 Task: Look for space in Vancouver from 4th may 2023 to 13th may 2023 for 2 adults, 1 child in price range Rs.20000 to Rs.28000. Place can be entire place or private room with 1  bedroom having 2 beds and 1 bathroom. Property type can be flat. Amenities needed are: wifi, pool, breakfast. Booking option can be shelf check-in. Required host language is English.
Action: Mouse moved to (337, 387)
Screenshot: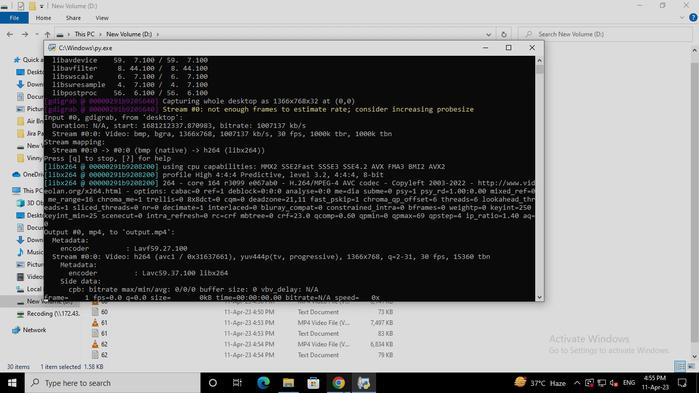 
Action: Mouse pressed left at (337, 387)
Screenshot: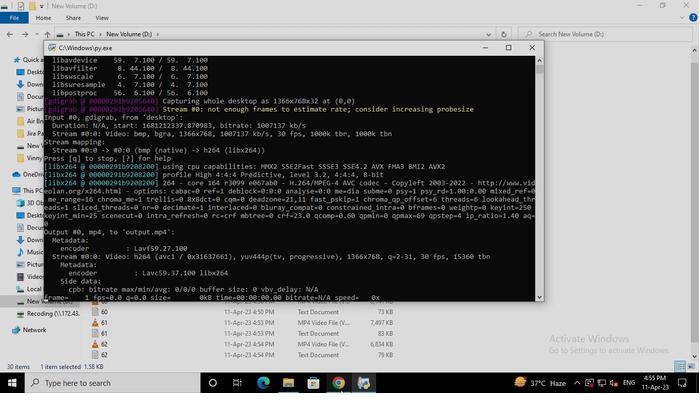 
Action: Mouse moved to (291, 85)
Screenshot: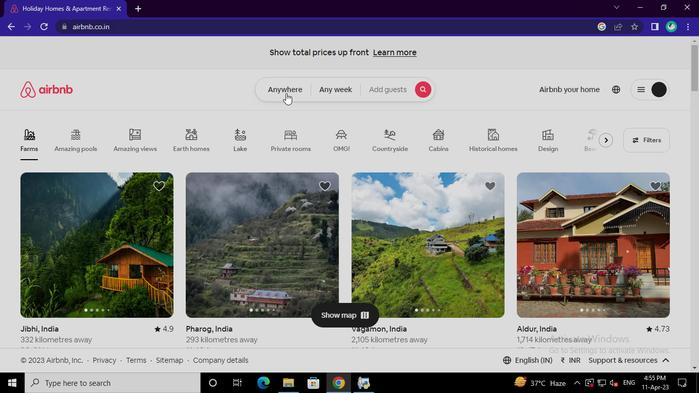 
Action: Mouse pressed left at (291, 85)
Screenshot: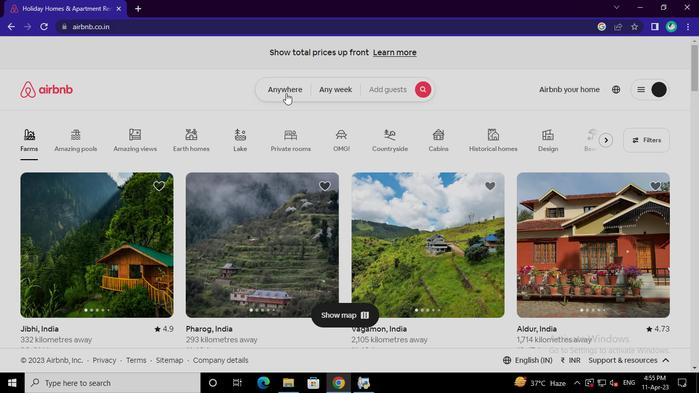 
Action: Mouse moved to (244, 126)
Screenshot: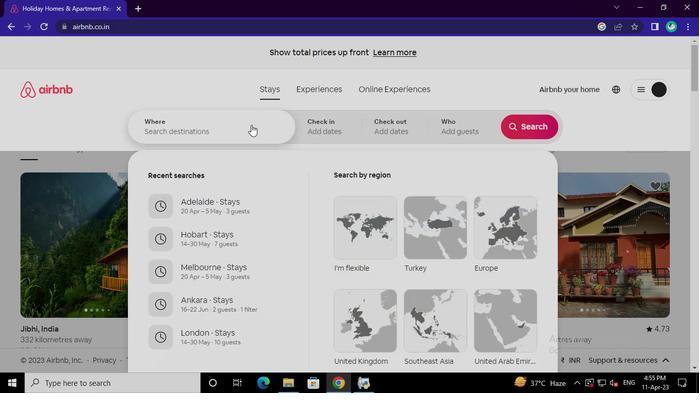 
Action: Mouse pressed left at (244, 126)
Screenshot: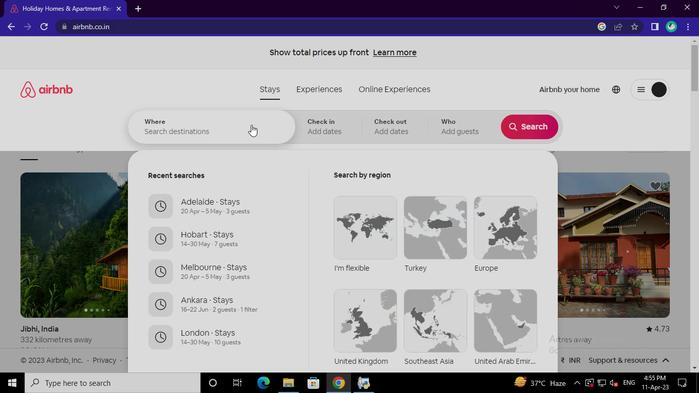 
Action: Mouse moved to (244, 126)
Screenshot: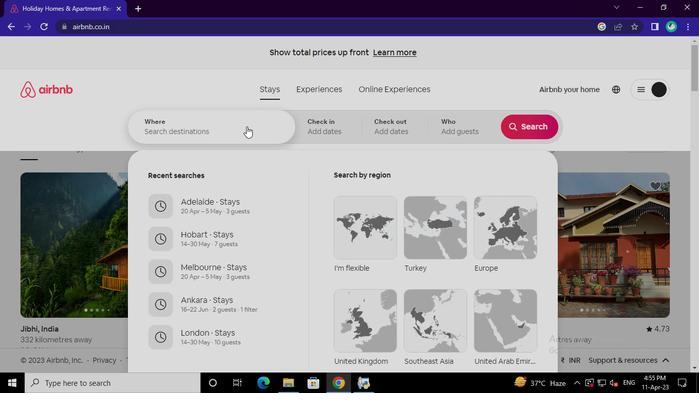 
Action: Keyboard v
Screenshot: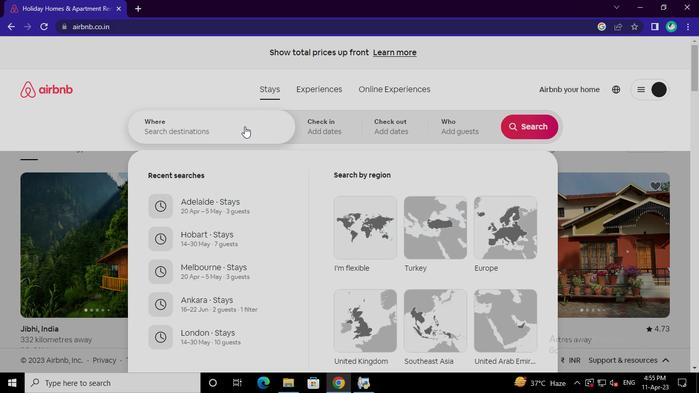 
Action: Keyboard a
Screenshot: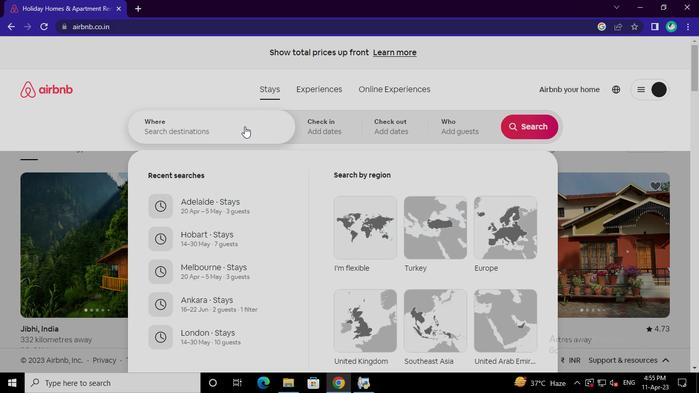 
Action: Keyboard n
Screenshot: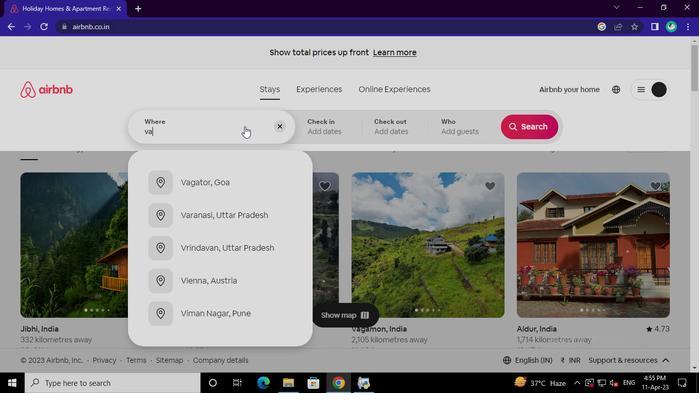 
Action: Keyboard c
Screenshot: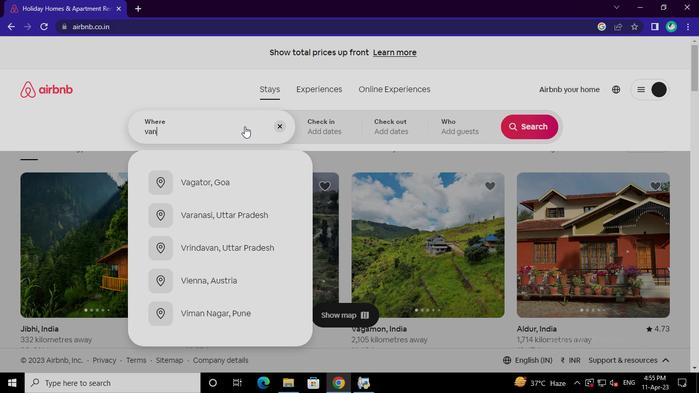 
Action: Keyboard o
Screenshot: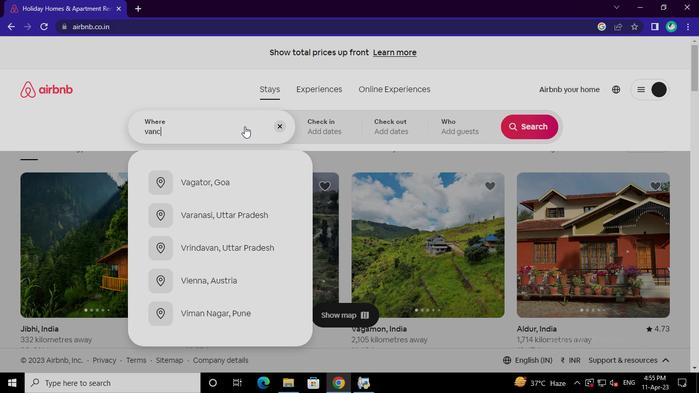 
Action: Keyboard u
Screenshot: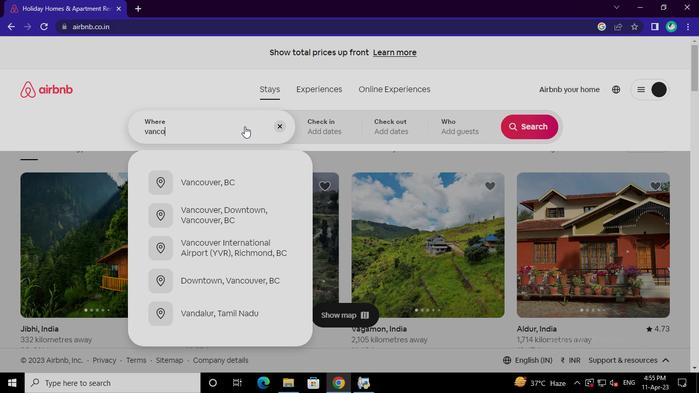 
Action: Keyboard v
Screenshot: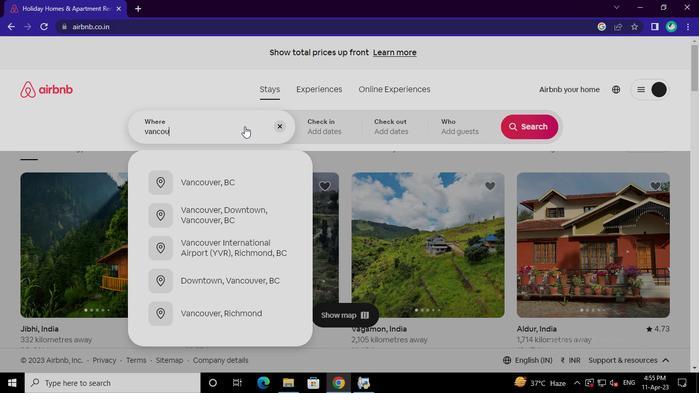 
Action: Keyboard e
Screenshot: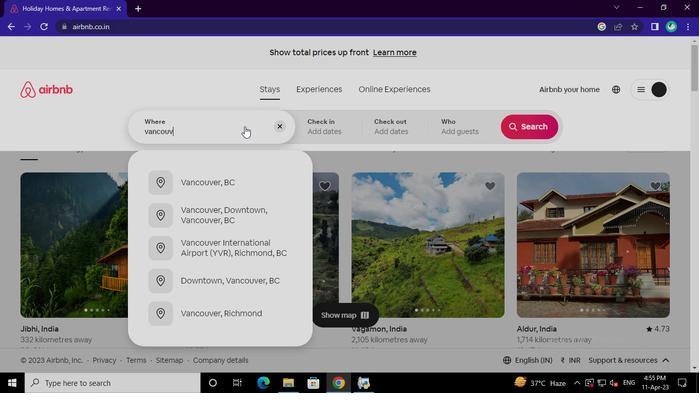 
Action: Keyboard r
Screenshot: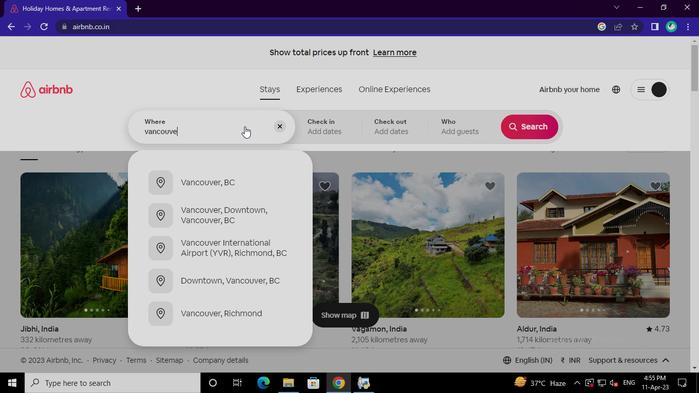 
Action: Mouse moved to (230, 179)
Screenshot: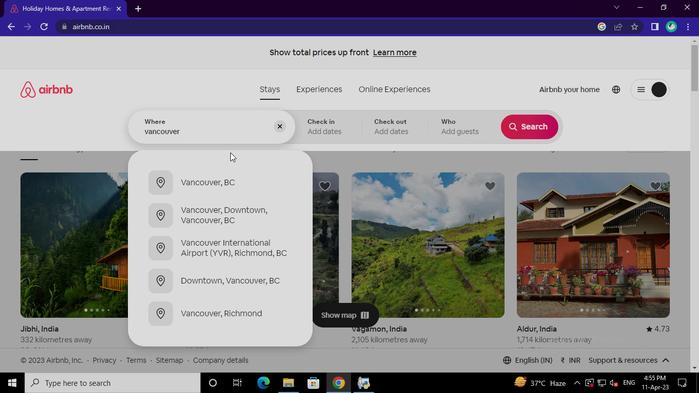 
Action: Mouse pressed left at (230, 179)
Screenshot: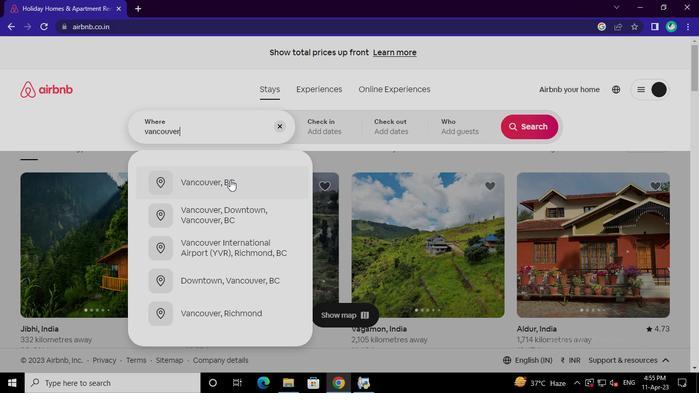 
Action: Mouse moved to (459, 248)
Screenshot: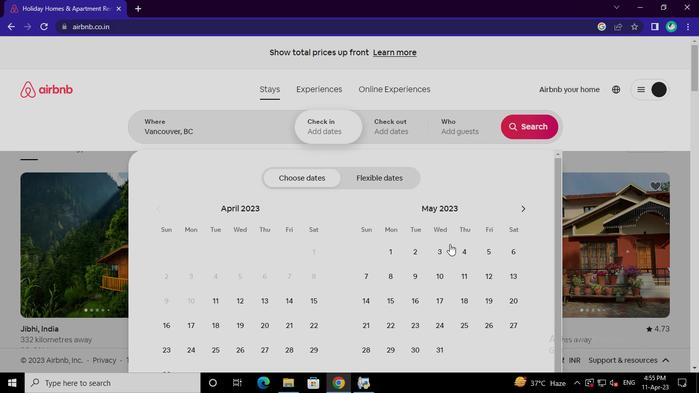 
Action: Mouse pressed left at (459, 248)
Screenshot: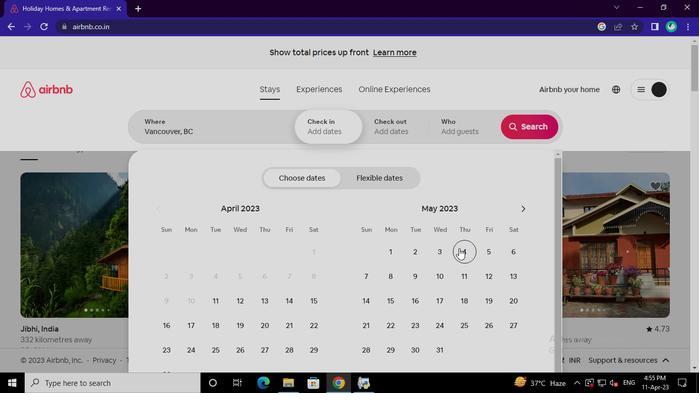 
Action: Mouse moved to (510, 279)
Screenshot: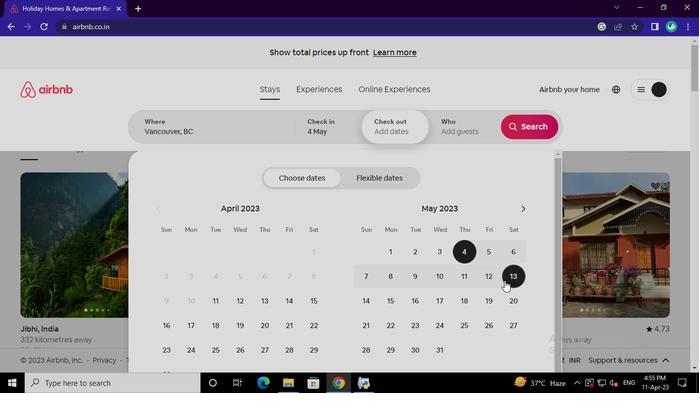 
Action: Mouse pressed left at (510, 279)
Screenshot: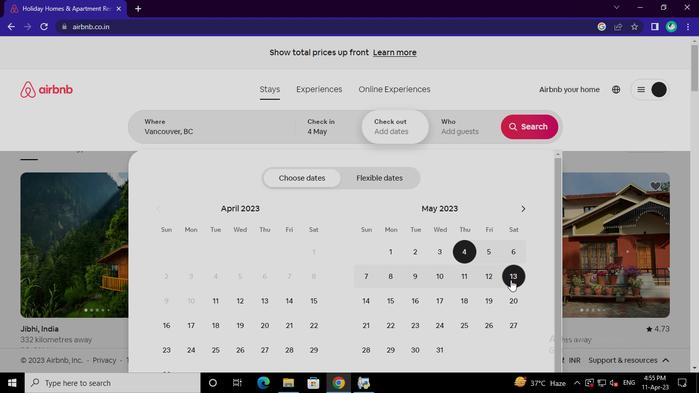 
Action: Mouse moved to (460, 130)
Screenshot: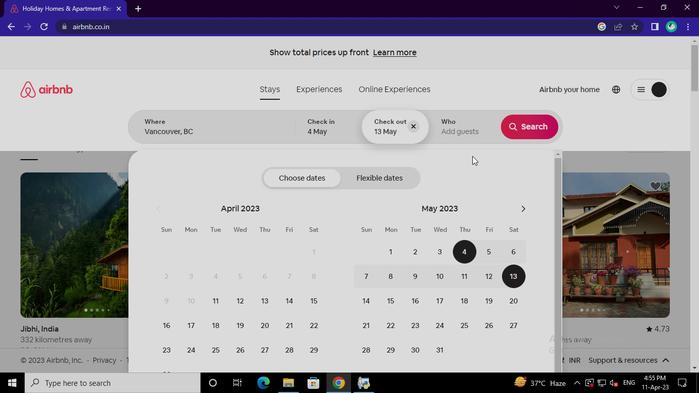 
Action: Mouse pressed left at (460, 130)
Screenshot: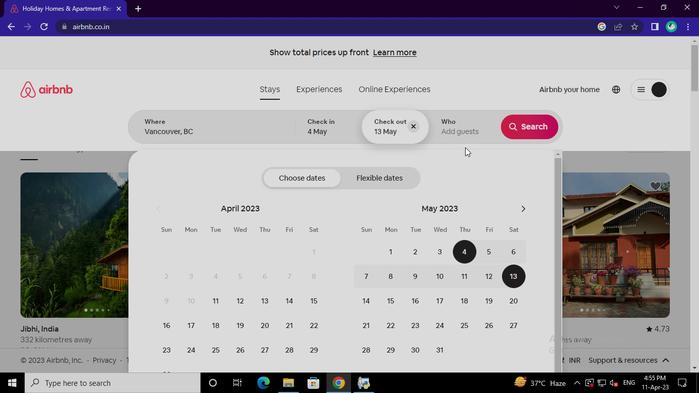 
Action: Mouse moved to (529, 182)
Screenshot: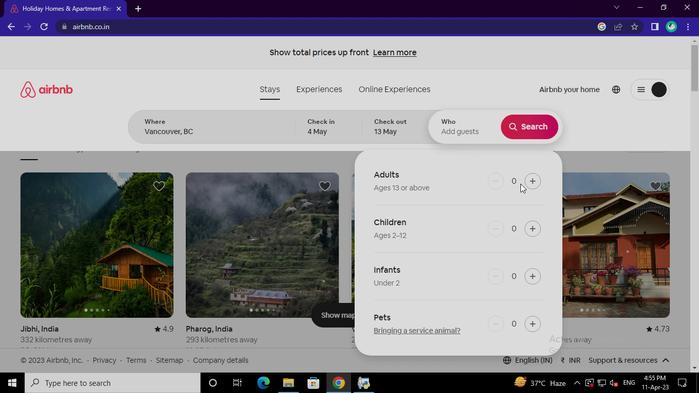 
Action: Mouse pressed left at (529, 182)
Screenshot: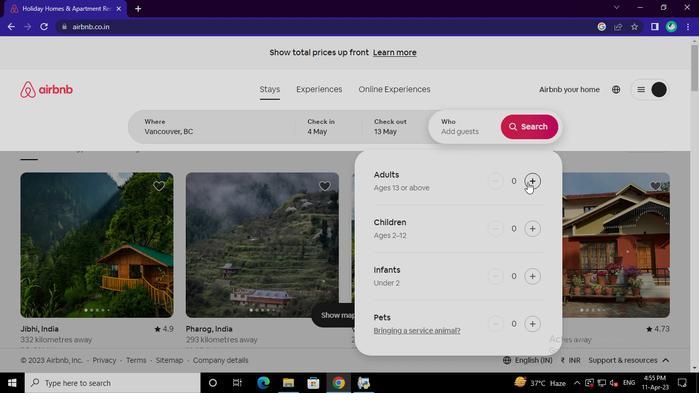 
Action: Mouse pressed left at (529, 182)
Screenshot: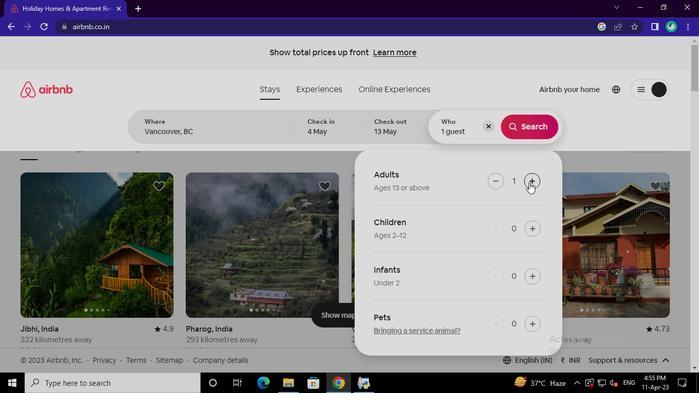 
Action: Mouse moved to (534, 224)
Screenshot: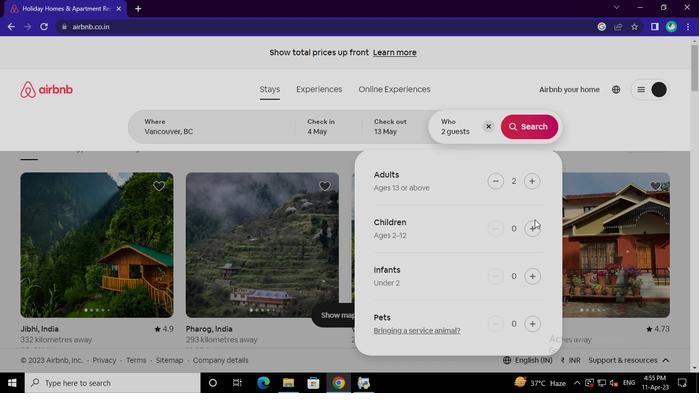 
Action: Mouse pressed left at (534, 224)
Screenshot: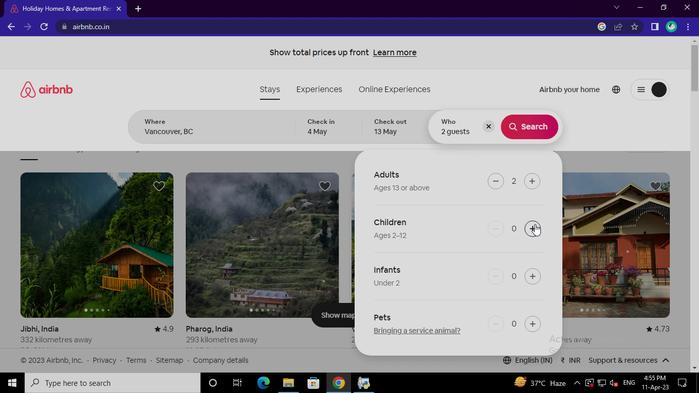 
Action: Mouse moved to (526, 131)
Screenshot: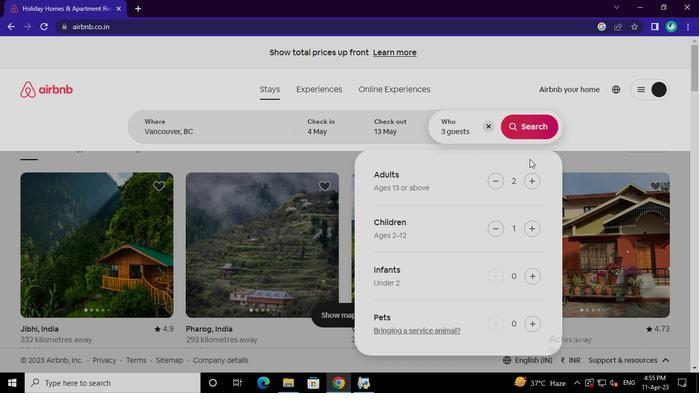 
Action: Mouse pressed left at (526, 131)
Screenshot: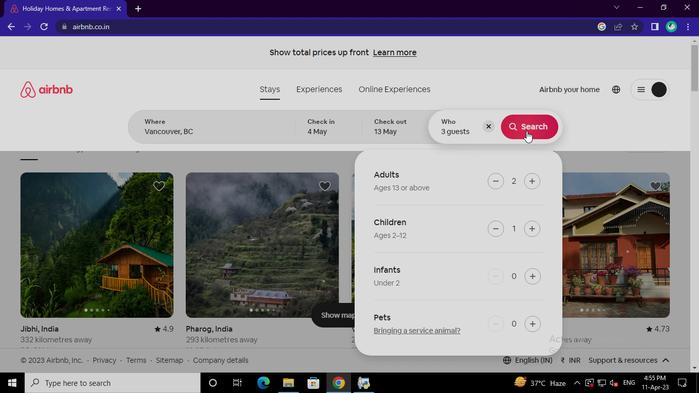 
Action: Mouse moved to (667, 97)
Screenshot: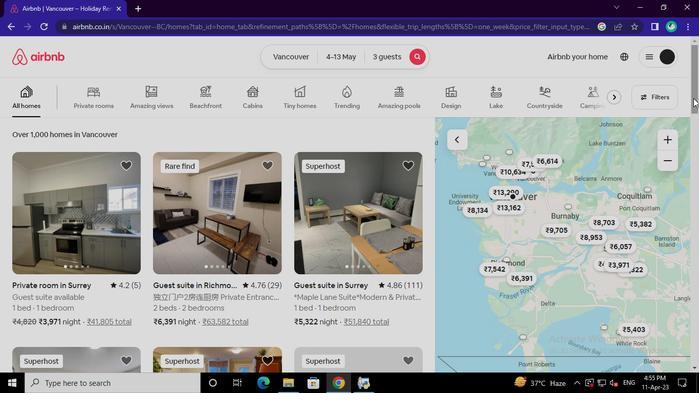 
Action: Mouse pressed left at (667, 97)
Screenshot: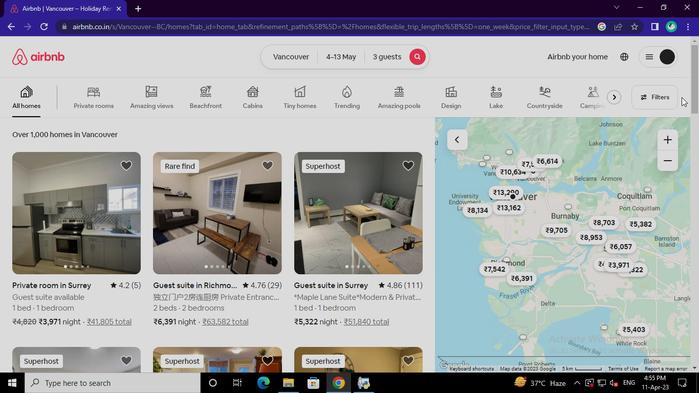 
Action: Mouse moved to (281, 223)
Screenshot: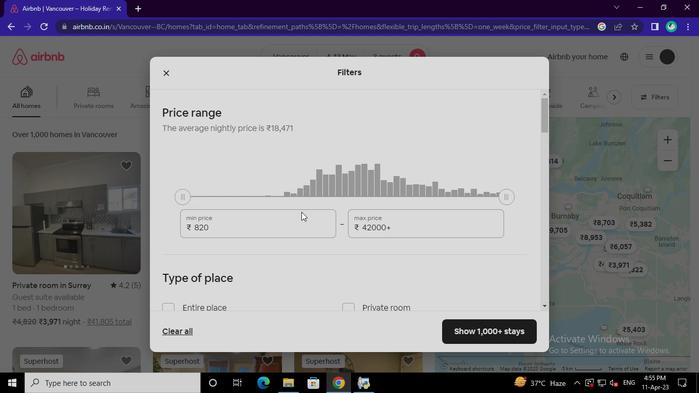 
Action: Mouse pressed left at (281, 223)
Screenshot: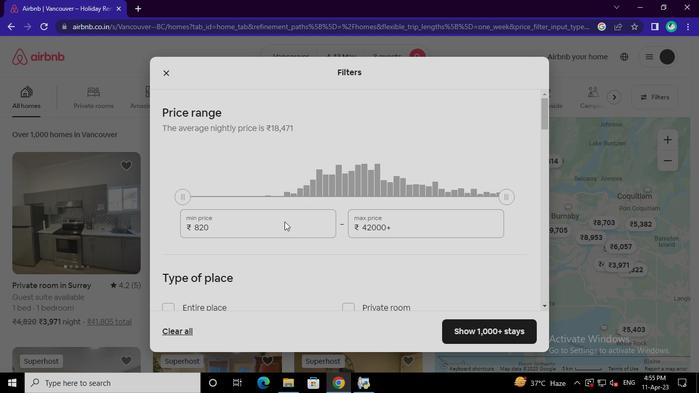 
Action: Keyboard Key.backspace
Screenshot: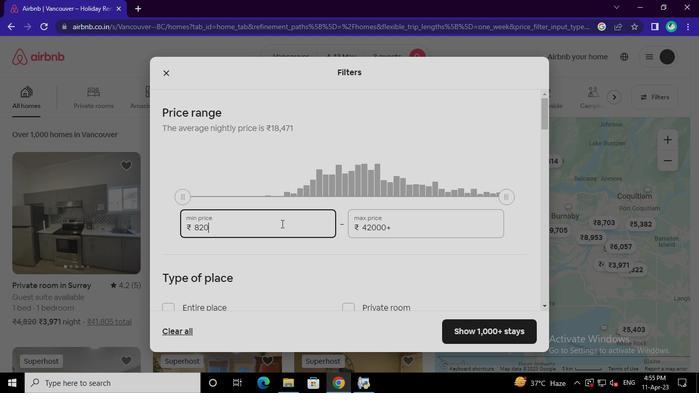 
Action: Keyboard Key.backspace
Screenshot: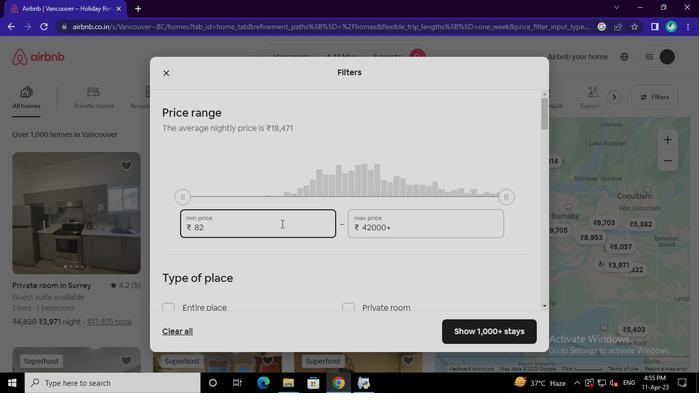 
Action: Keyboard Key.backspace
Screenshot: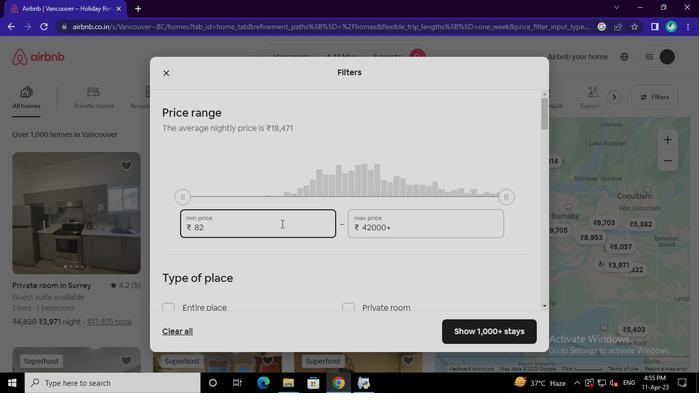 
Action: Keyboard Key.backspace
Screenshot: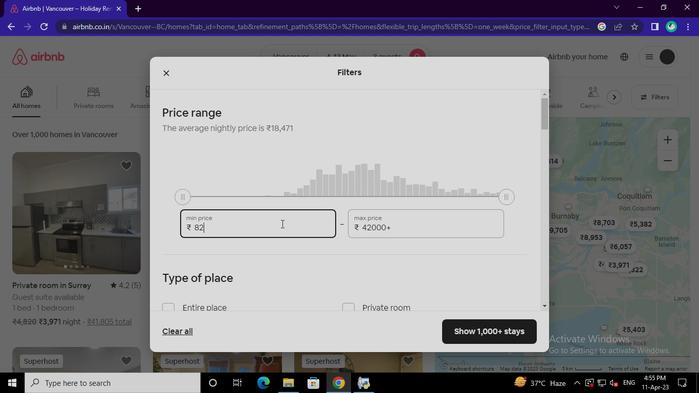 
Action: Keyboard Key.backspace
Screenshot: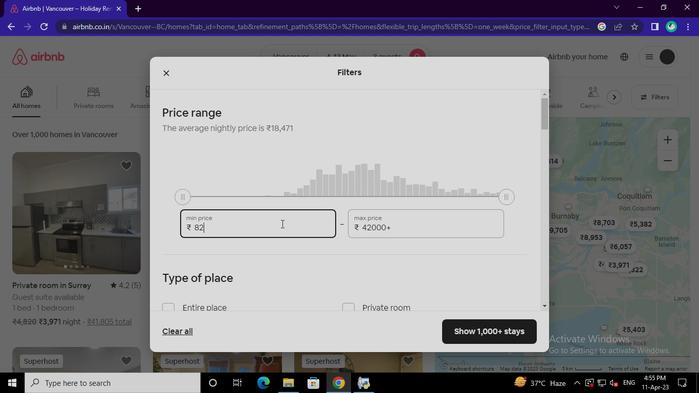 
Action: Keyboard Key.backspace
Screenshot: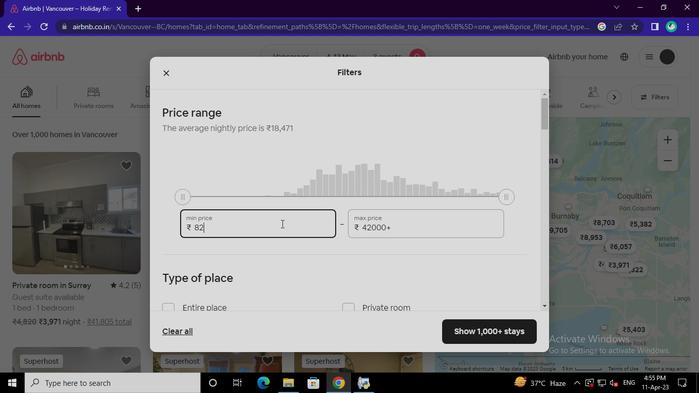 
Action: Keyboard Key.backspace
Screenshot: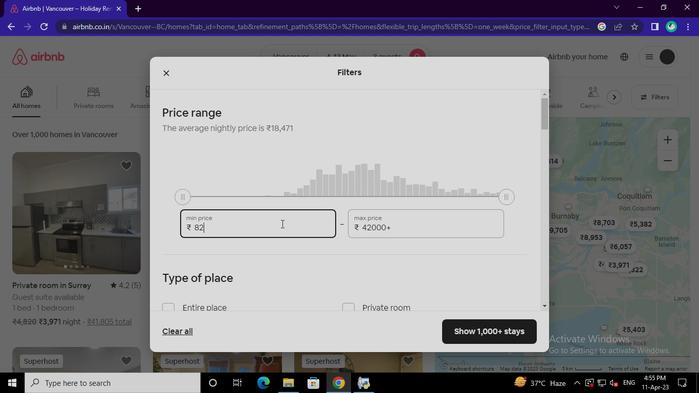 
Action: Keyboard <98>
Screenshot: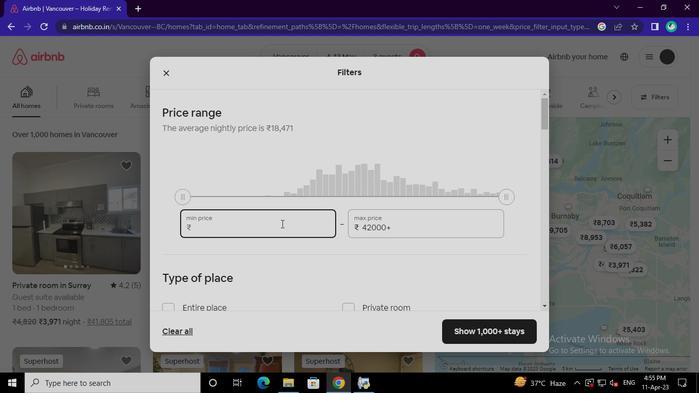 
Action: Keyboard <96>
Screenshot: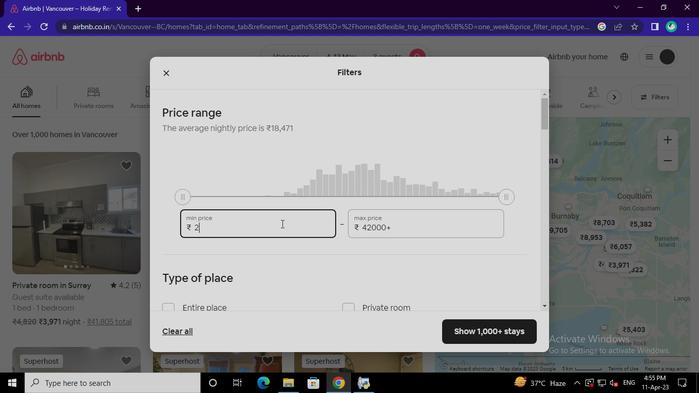 
Action: Keyboard <96>
Screenshot: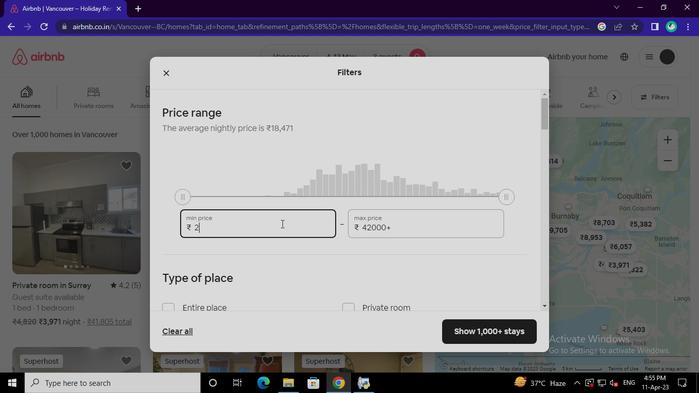 
Action: Keyboard <96>
Screenshot: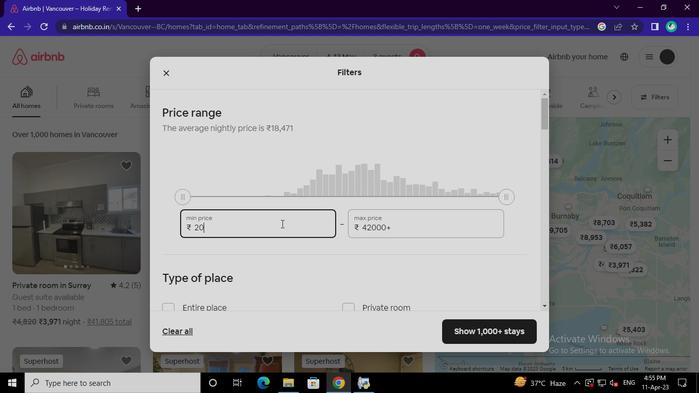 
Action: Keyboard <96>
Screenshot: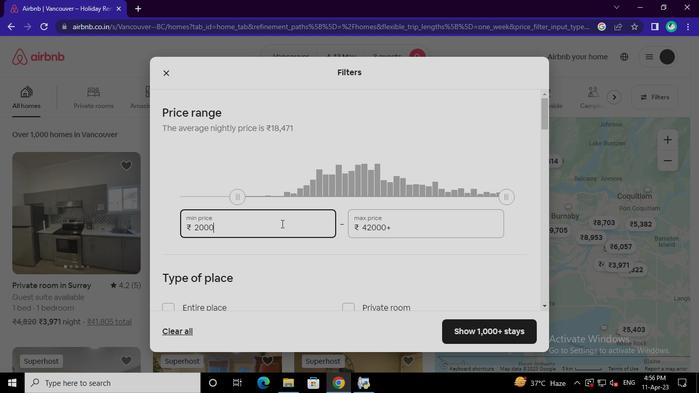 
Action: Mouse moved to (395, 230)
Screenshot: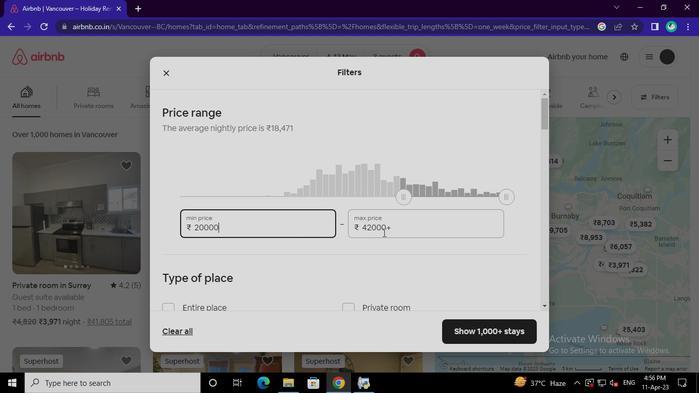 
Action: Mouse pressed left at (395, 230)
Screenshot: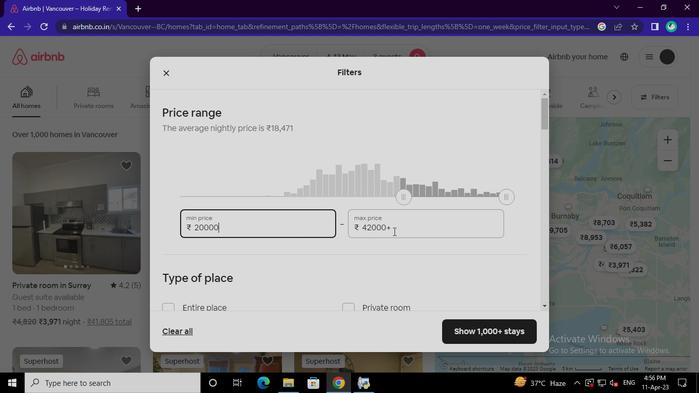 
Action: Mouse moved to (395, 230)
Screenshot: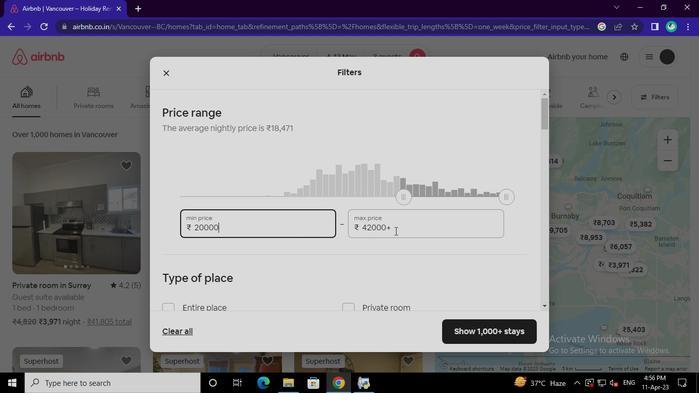 
Action: Keyboard Key.backspace
Screenshot: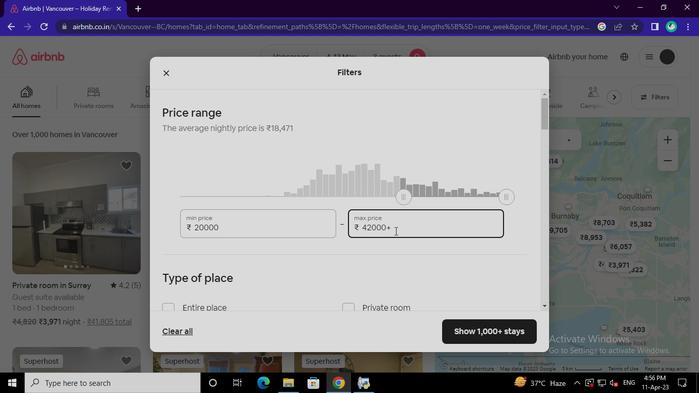 
Action: Keyboard Key.backspace
Screenshot: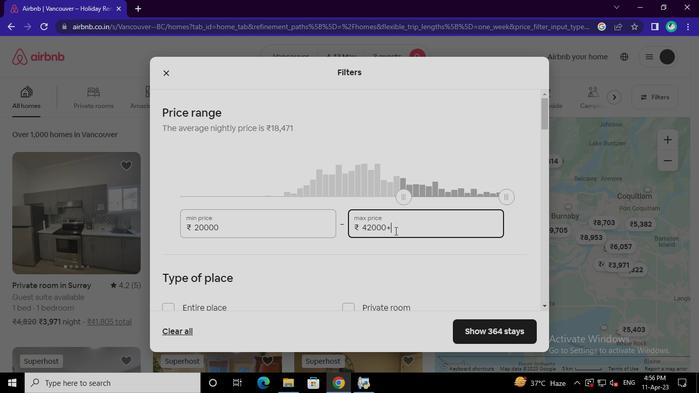 
Action: Keyboard Key.backspace
Screenshot: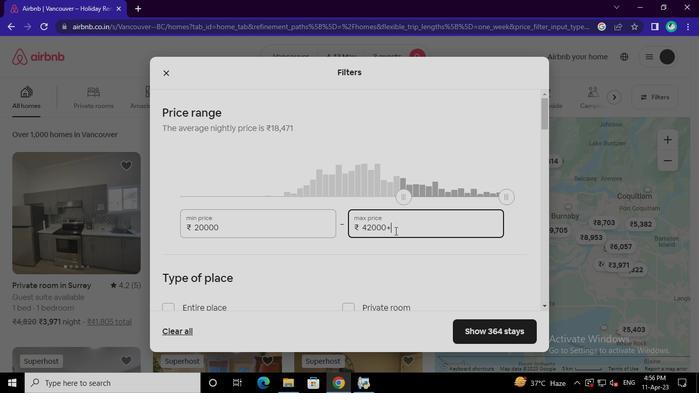 
Action: Keyboard Key.backspace
Screenshot: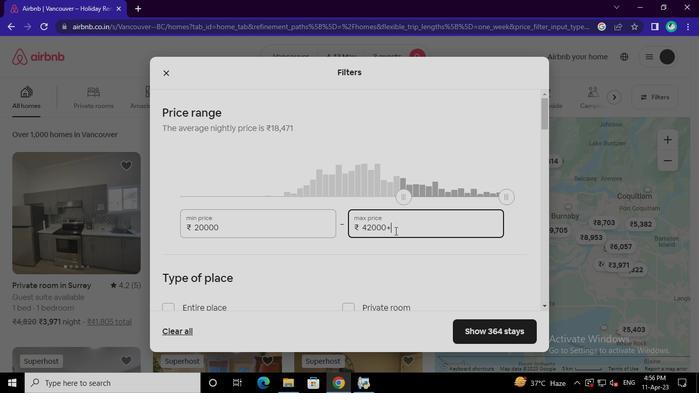 
Action: Keyboard Key.backspace
Screenshot: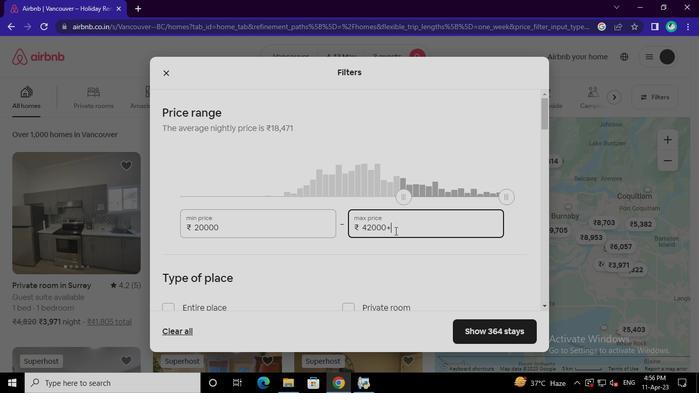 
Action: Keyboard Key.backspace
Screenshot: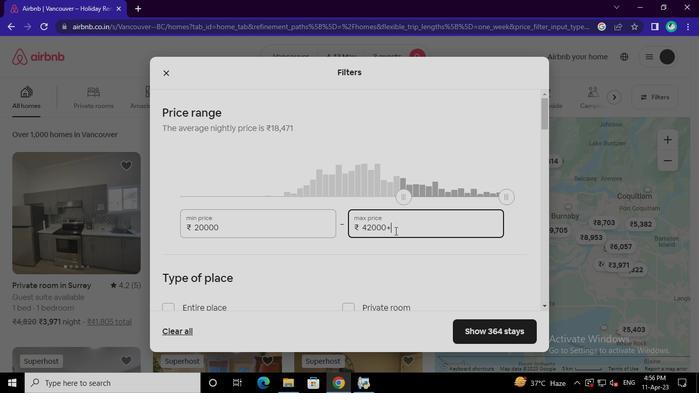 
Action: Keyboard Key.backspace
Screenshot: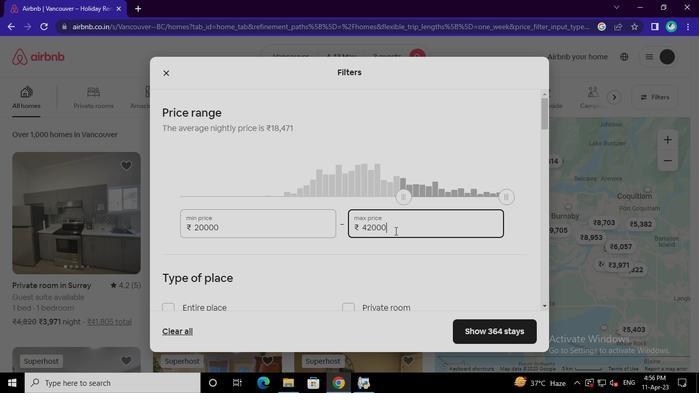 
Action: Keyboard Key.backspace
Screenshot: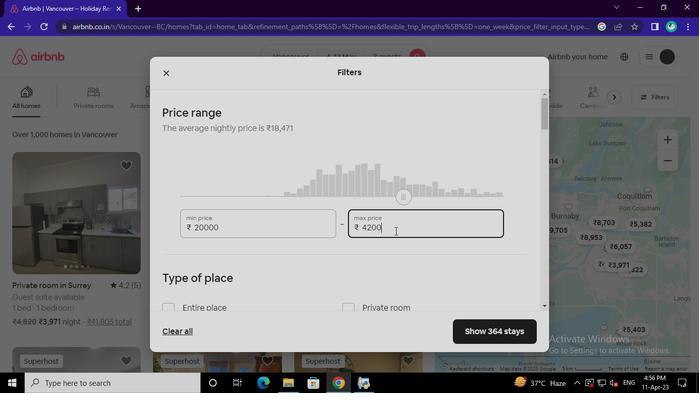 
Action: Keyboard Key.backspace
Screenshot: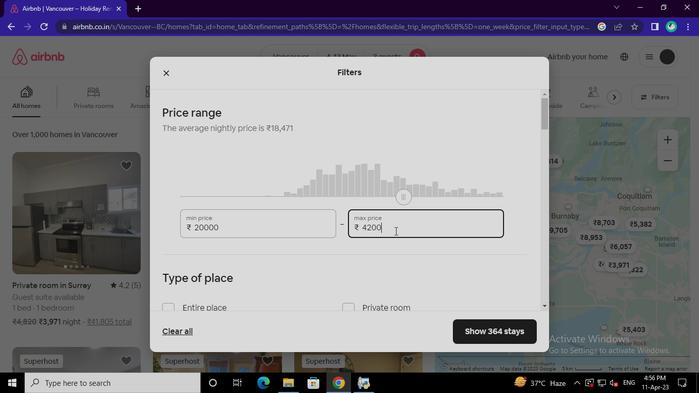 
Action: Keyboard Key.backspace
Screenshot: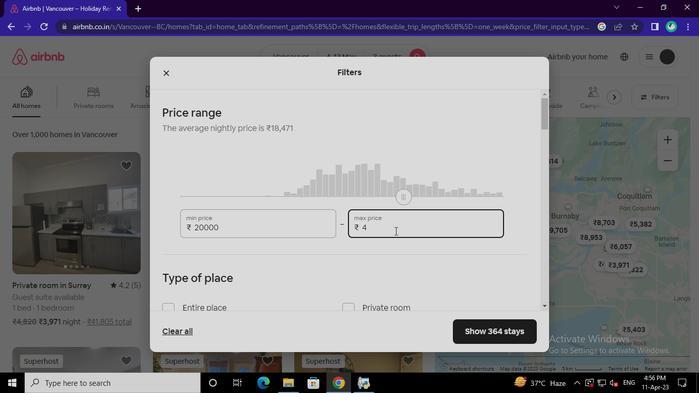 
Action: Keyboard Key.backspace
Screenshot: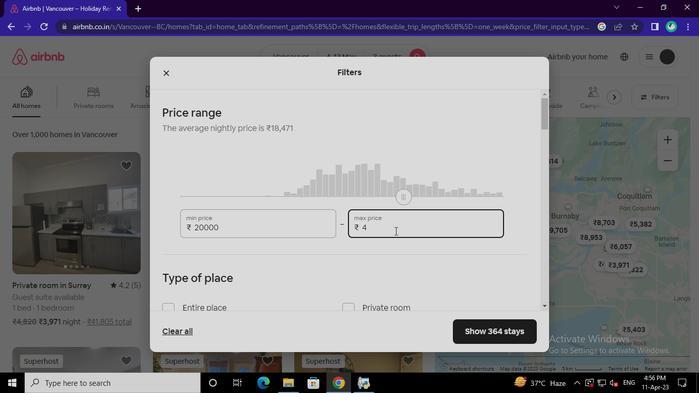
Action: Keyboard Key.backspace
Screenshot: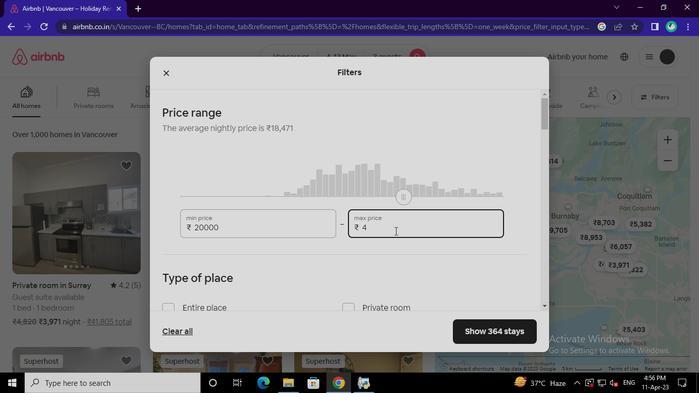 
Action: Keyboard Key.backspace
Screenshot: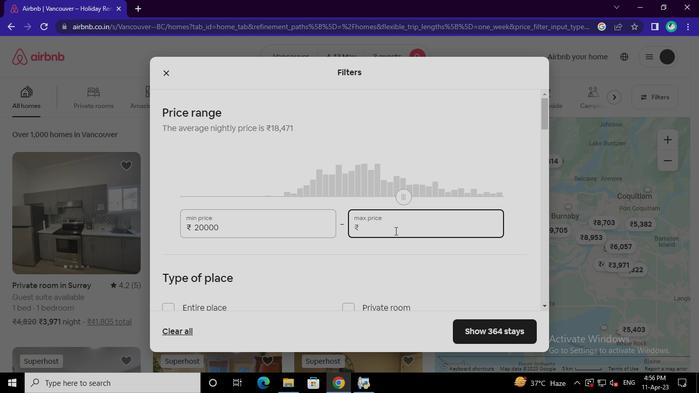 
Action: Keyboard <98>
Screenshot: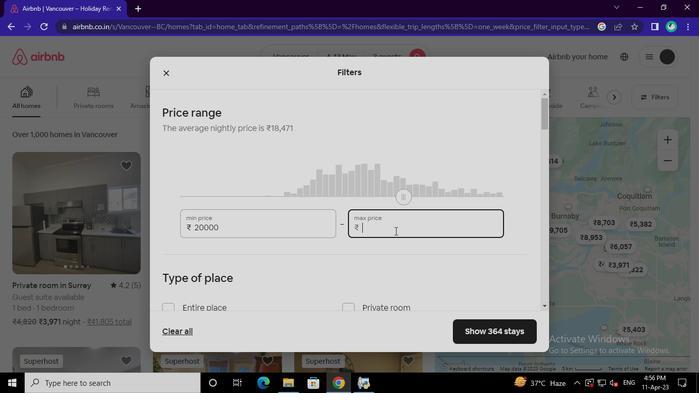 
Action: Keyboard <104>
Screenshot: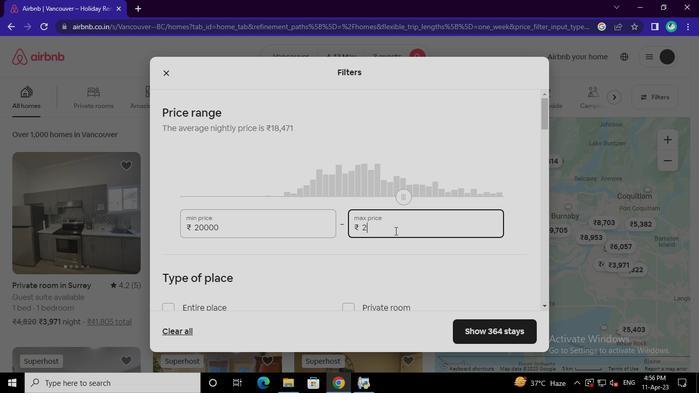 
Action: Keyboard <96>
Screenshot: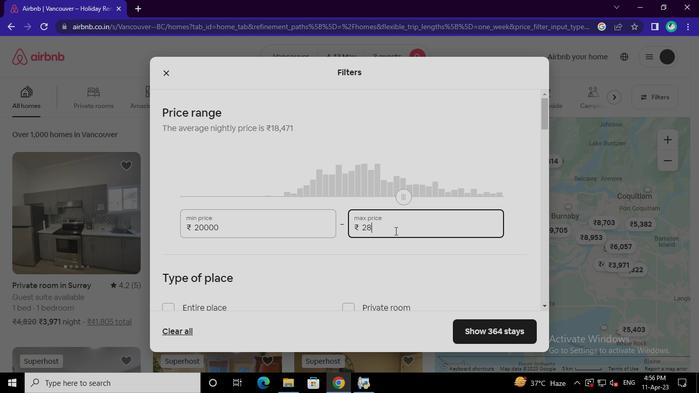
Action: Keyboard <96>
Screenshot: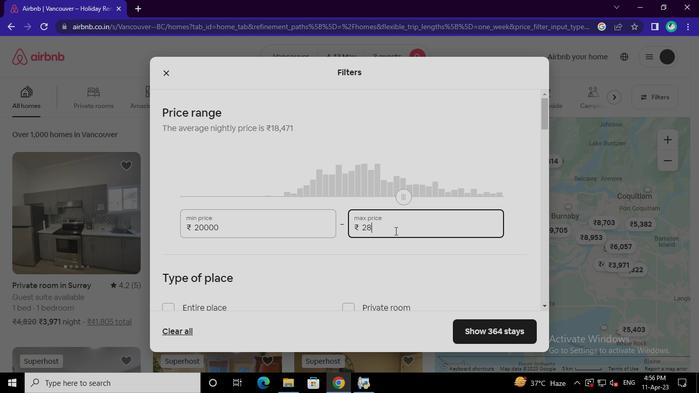 
Action: Keyboard <96>
Screenshot: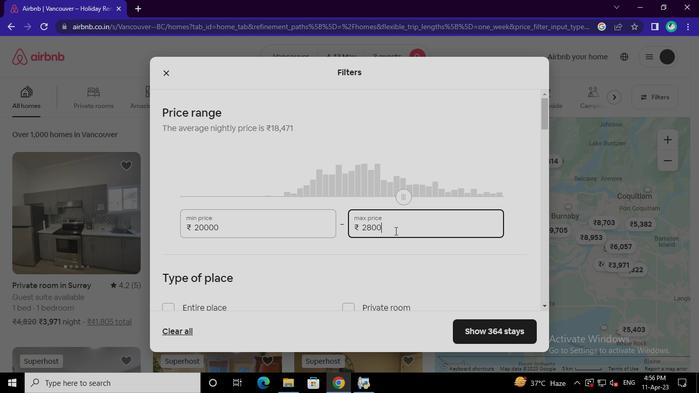 
Action: Mouse moved to (219, 204)
Screenshot: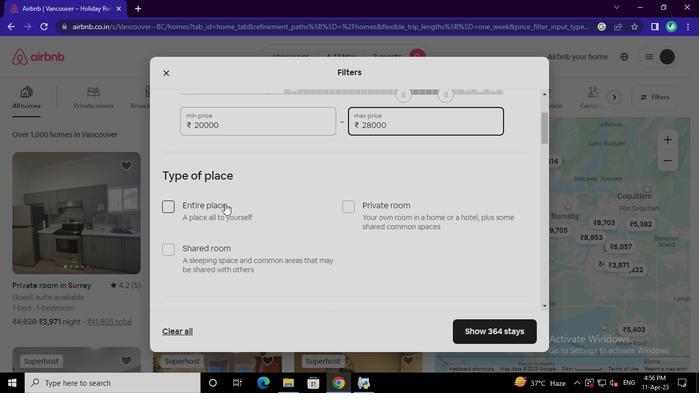 
Action: Mouse pressed left at (219, 204)
Screenshot: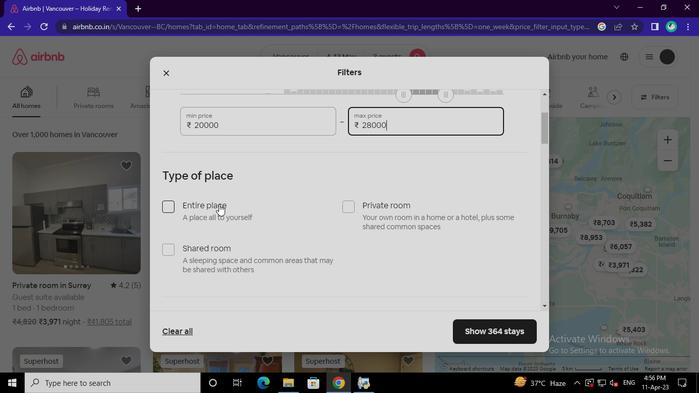 
Action: Mouse moved to (349, 212)
Screenshot: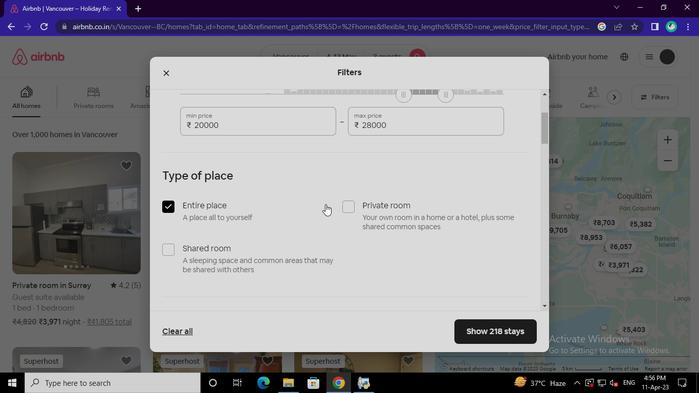 
Action: Mouse pressed left at (349, 212)
Screenshot: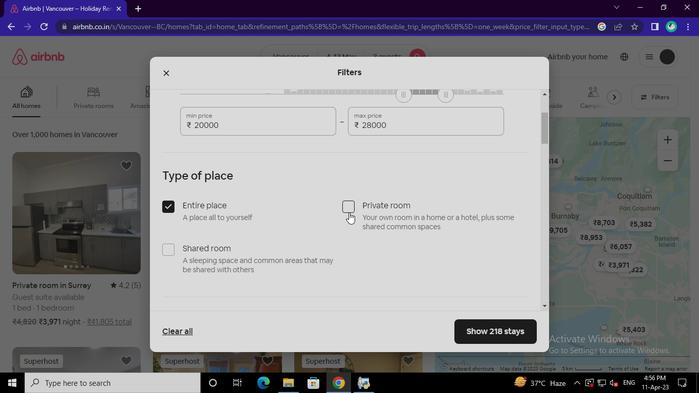 
Action: Mouse moved to (224, 223)
Screenshot: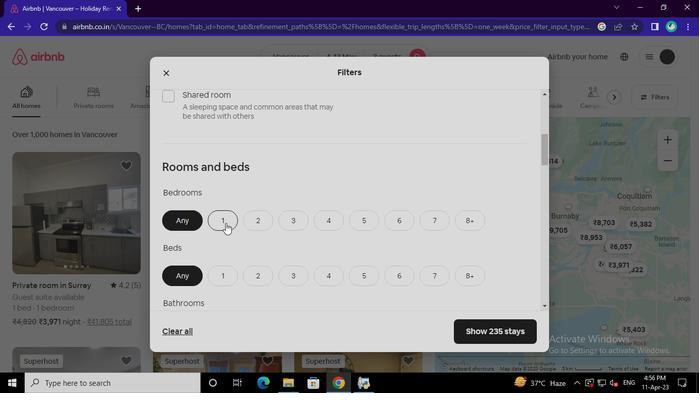 
Action: Mouse pressed left at (224, 223)
Screenshot: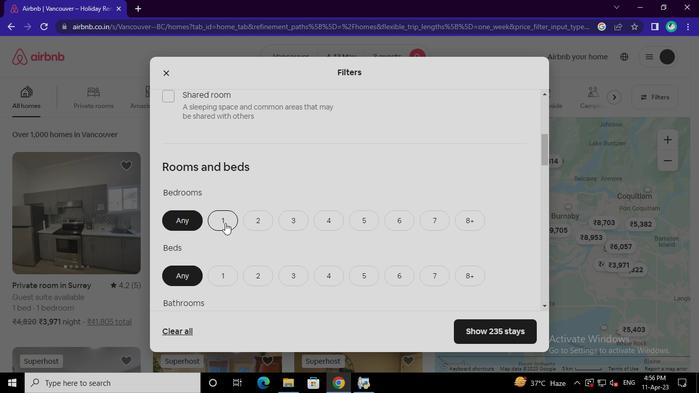 
Action: Mouse moved to (252, 229)
Screenshot: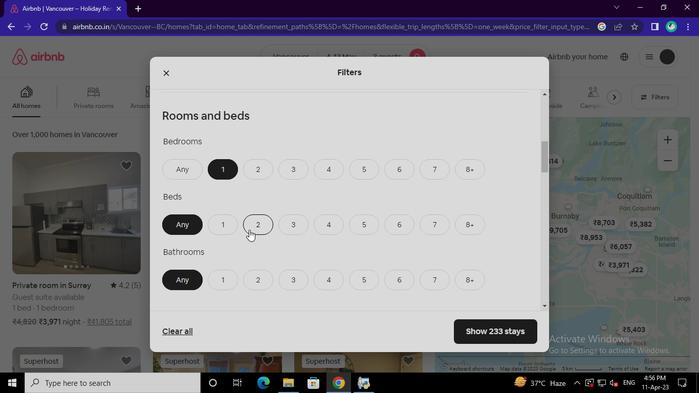 
Action: Mouse pressed left at (252, 229)
Screenshot: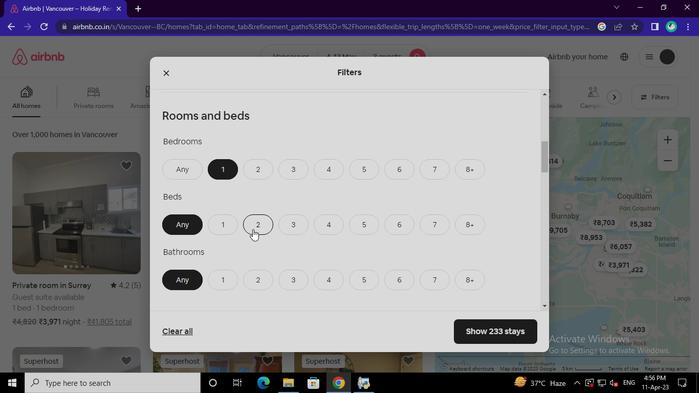 
Action: Mouse moved to (233, 278)
Screenshot: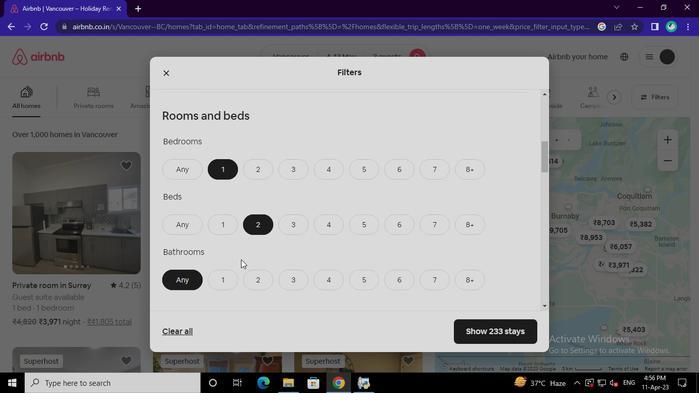 
Action: Mouse pressed left at (233, 278)
Screenshot: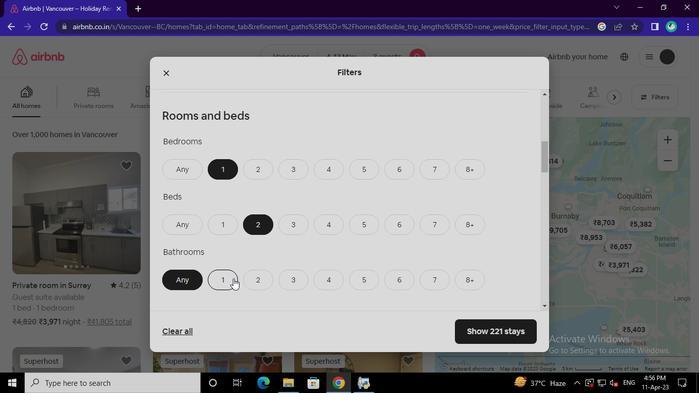
Action: Mouse moved to (276, 250)
Screenshot: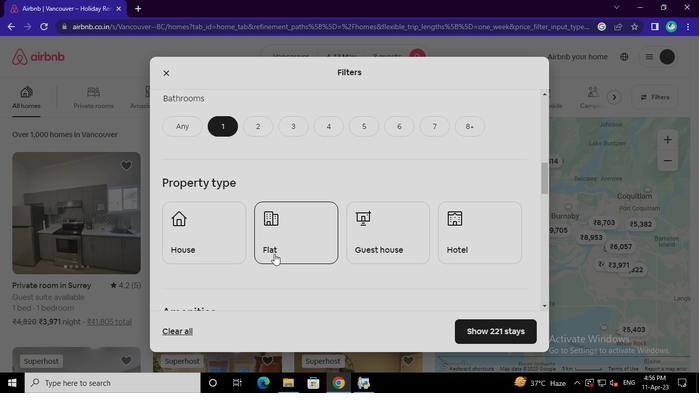 
Action: Mouse pressed left at (276, 250)
Screenshot: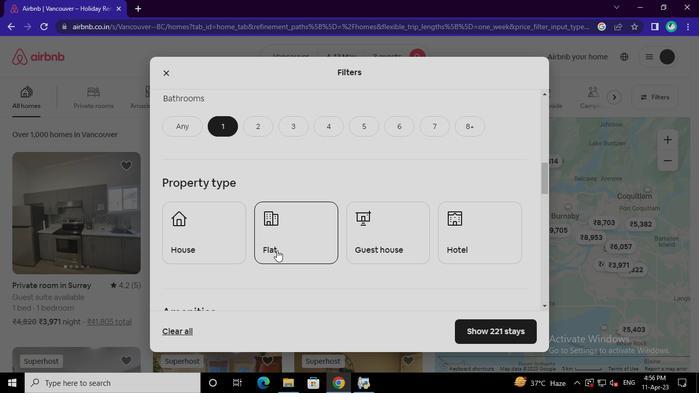 
Action: Mouse moved to (197, 238)
Screenshot: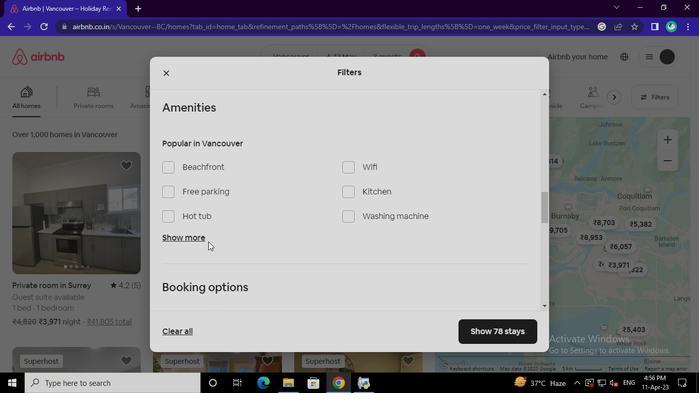 
Action: Mouse pressed left at (197, 238)
Screenshot: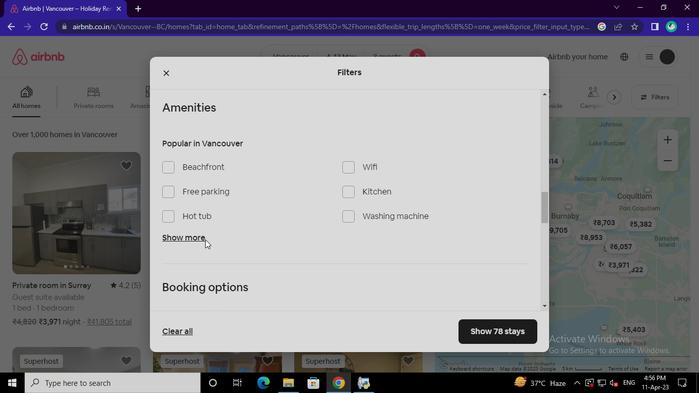 
Action: Mouse moved to (348, 168)
Screenshot: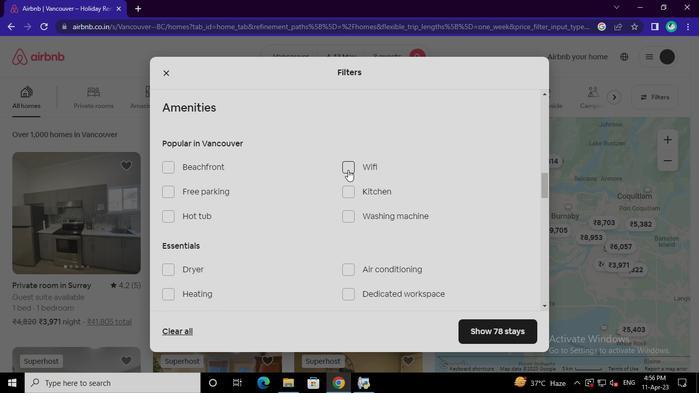 
Action: Mouse pressed left at (348, 168)
Screenshot: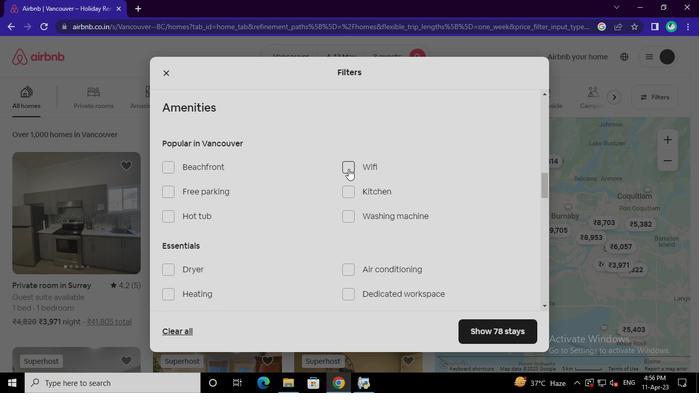 
Action: Mouse moved to (193, 242)
Screenshot: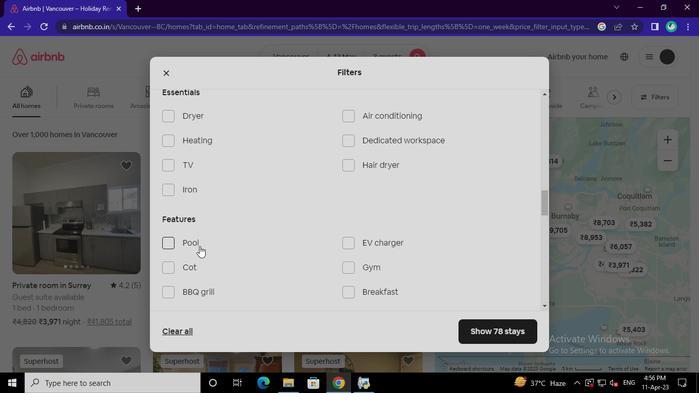 
Action: Mouse pressed left at (193, 242)
Screenshot: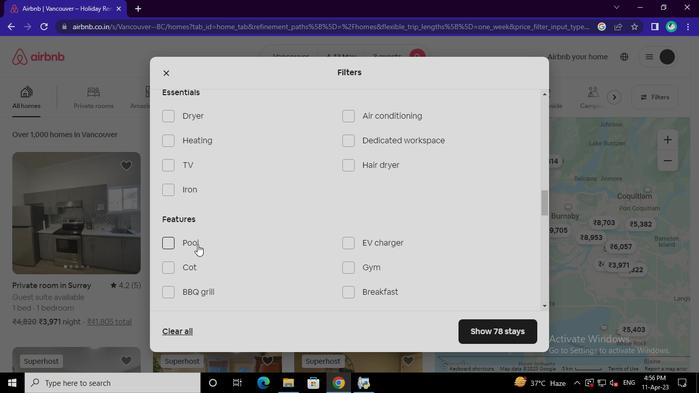 
Action: Mouse moved to (351, 291)
Screenshot: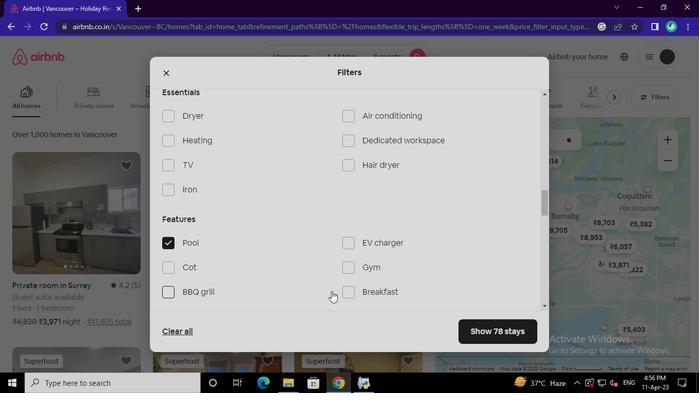 
Action: Mouse pressed left at (351, 291)
Screenshot: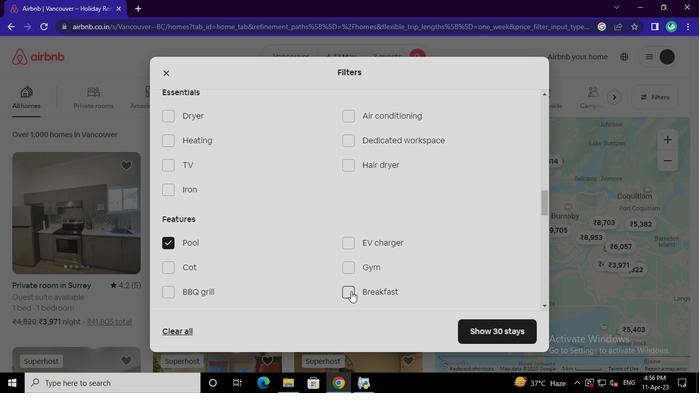 
Action: Mouse moved to (516, 259)
Screenshot: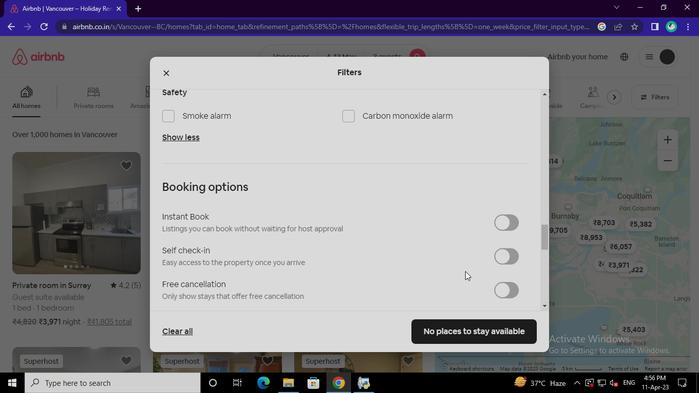 
Action: Mouse pressed left at (516, 259)
Screenshot: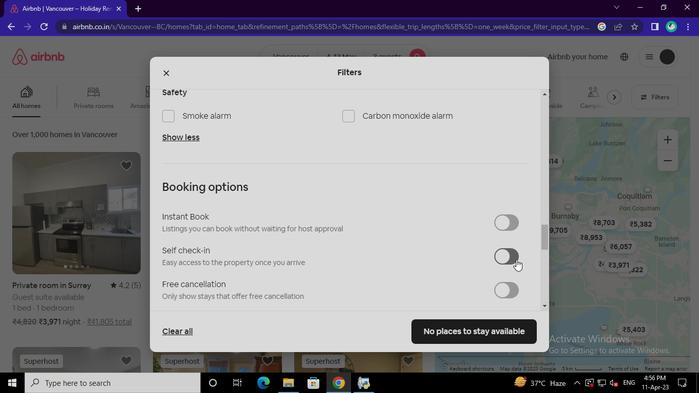 
Action: Mouse moved to (201, 242)
Screenshot: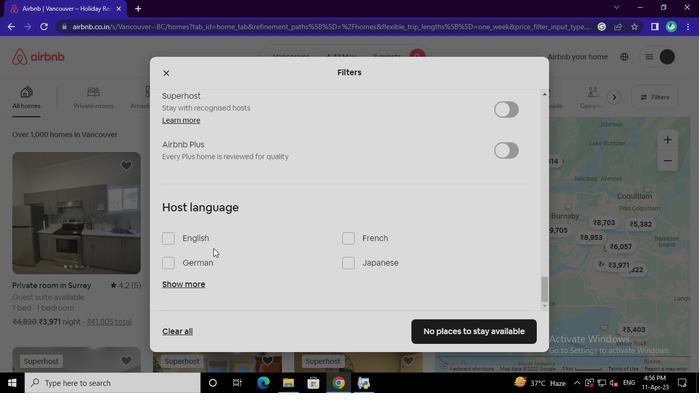 
Action: Mouse pressed left at (201, 242)
Screenshot: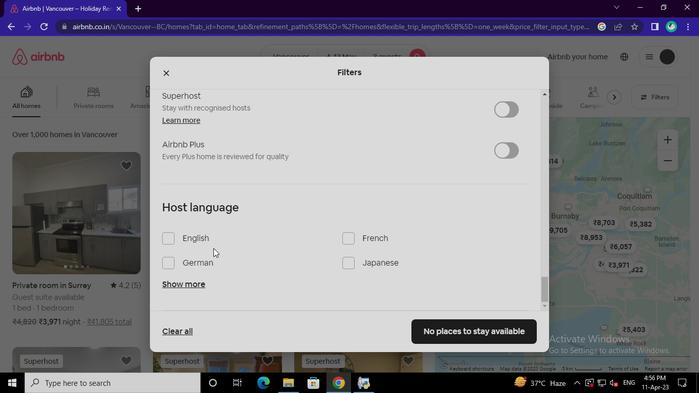 
Action: Mouse moved to (445, 334)
Screenshot: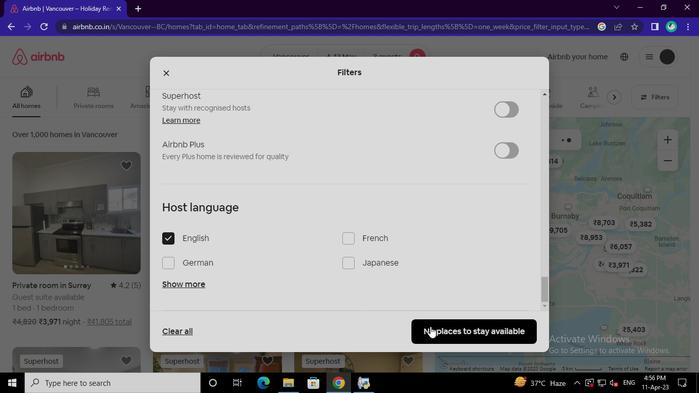 
Action: Mouse pressed left at (445, 334)
Screenshot: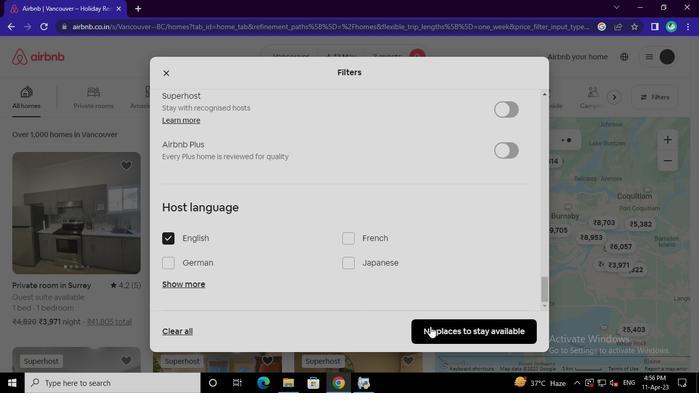 
Action: Mouse moved to (365, 382)
Screenshot: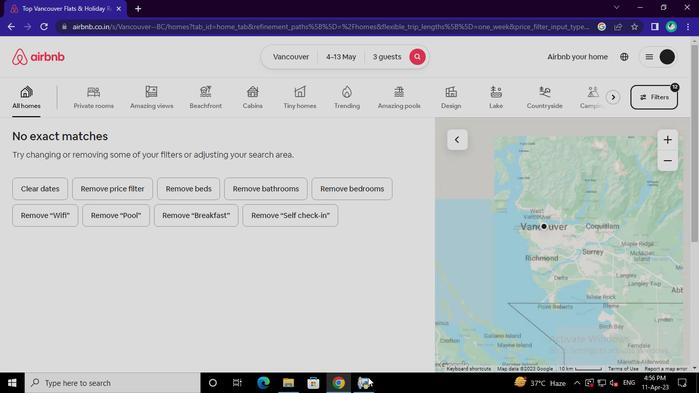 
Action: Mouse pressed left at (365, 382)
Screenshot: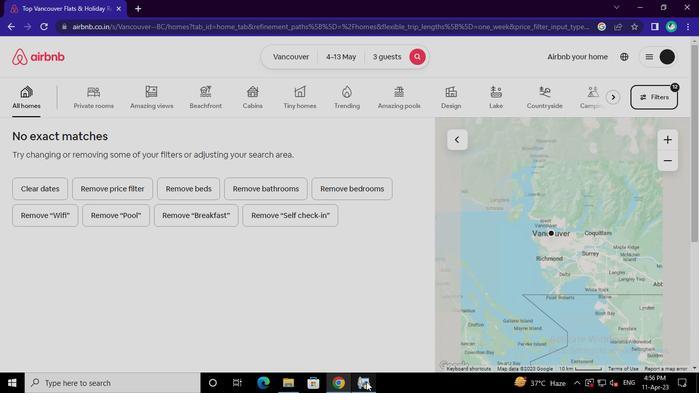 
Action: Mouse moved to (532, 48)
Screenshot: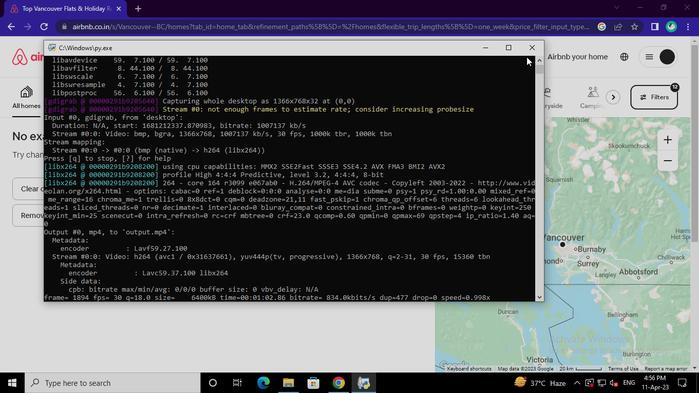 
Action: Mouse pressed left at (532, 48)
Screenshot: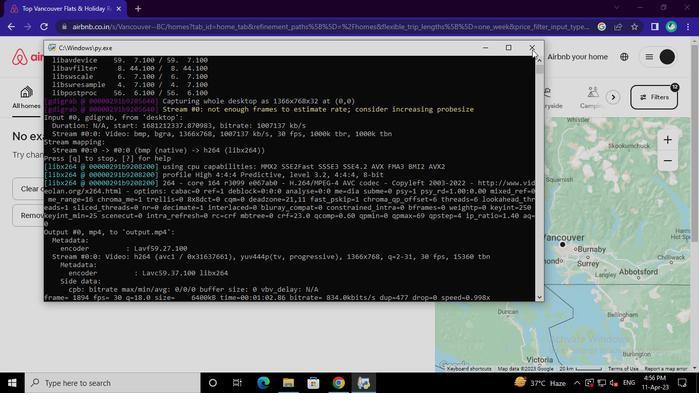 
Action: Mouse moved to (529, 53)
Screenshot: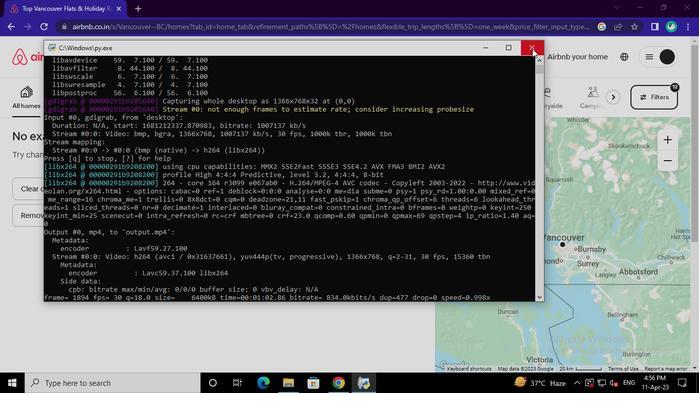 
